 Task: Create in the project ZoneTech in Backlog an issue 'Integrate a new referral program feature into an existing e-commerce website to encourage customer acquisition and retention', assign it to team member softage.4@softage.net and change the status to IN PROGRESS.
Action: Mouse moved to (121, 186)
Screenshot: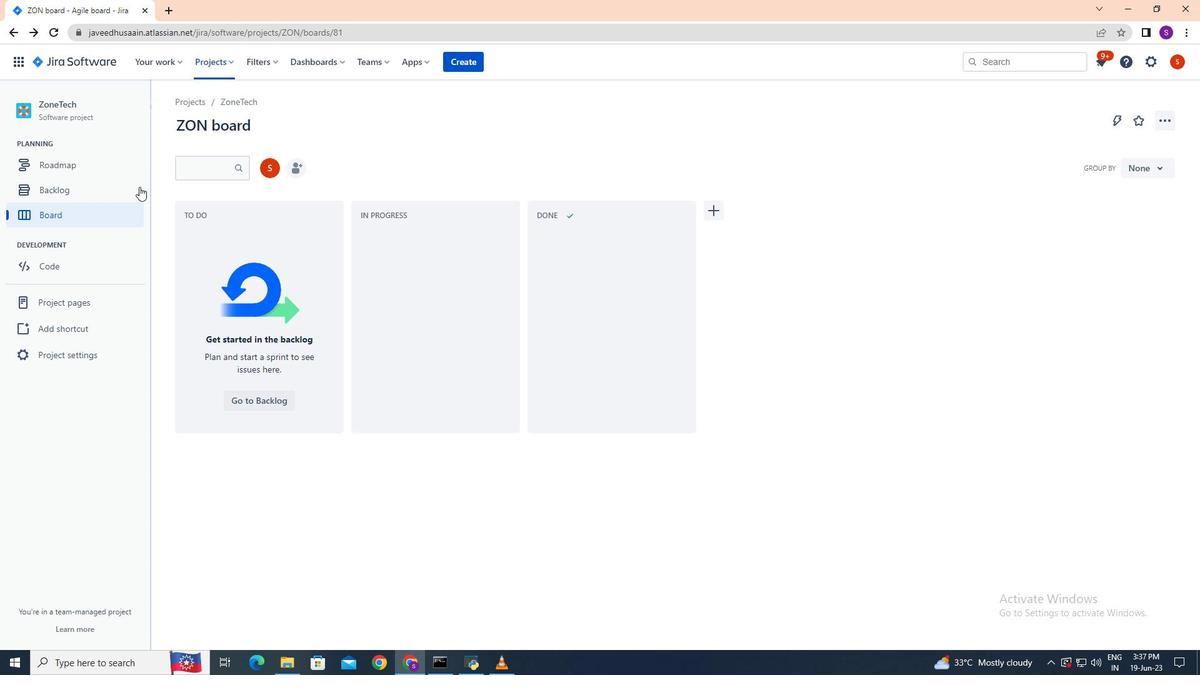
Action: Mouse pressed left at (121, 186)
Screenshot: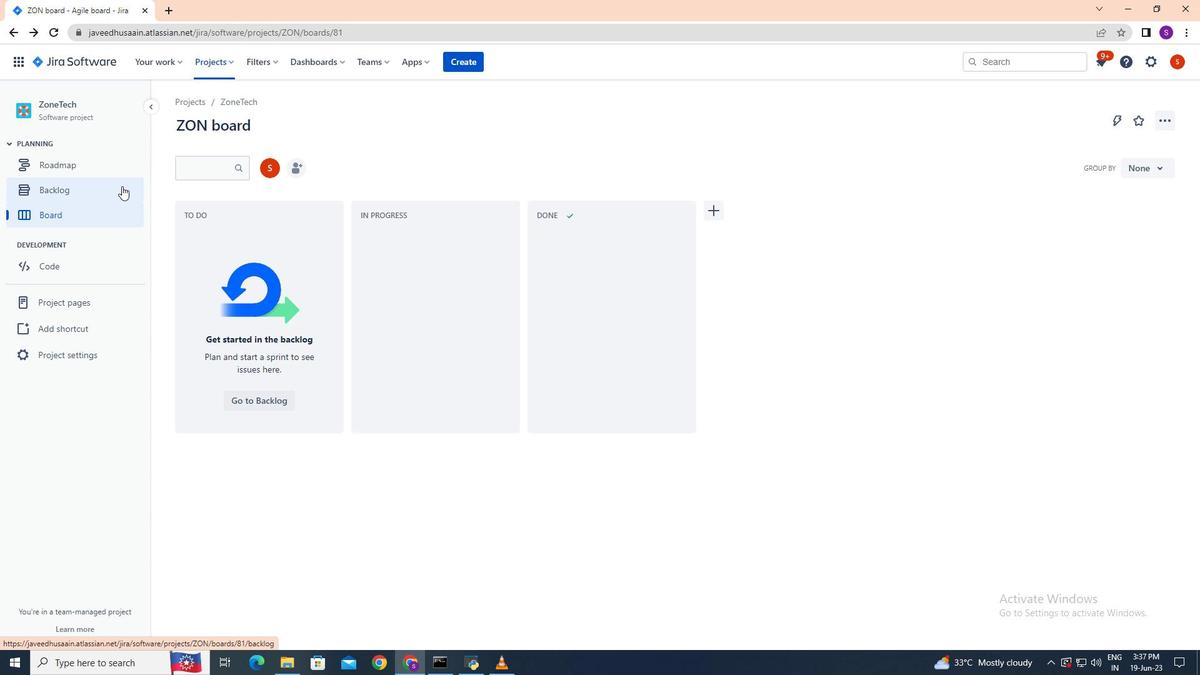 
Action: Mouse moved to (227, 246)
Screenshot: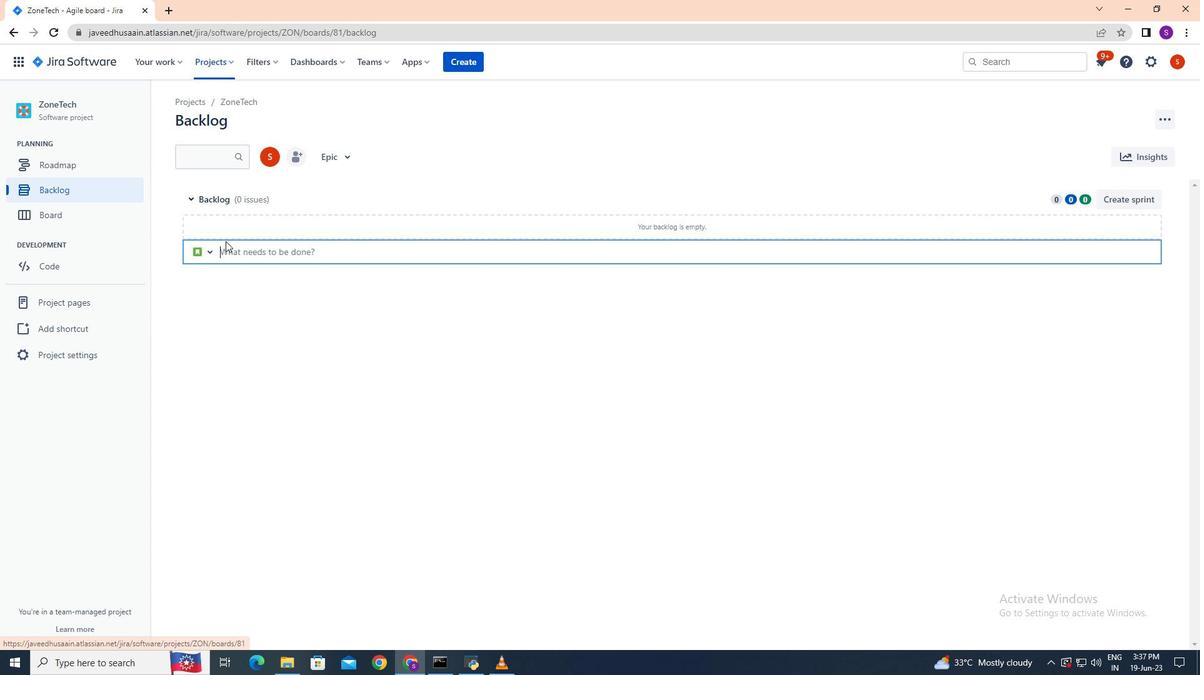 
Action: Mouse pressed left at (227, 246)
Screenshot: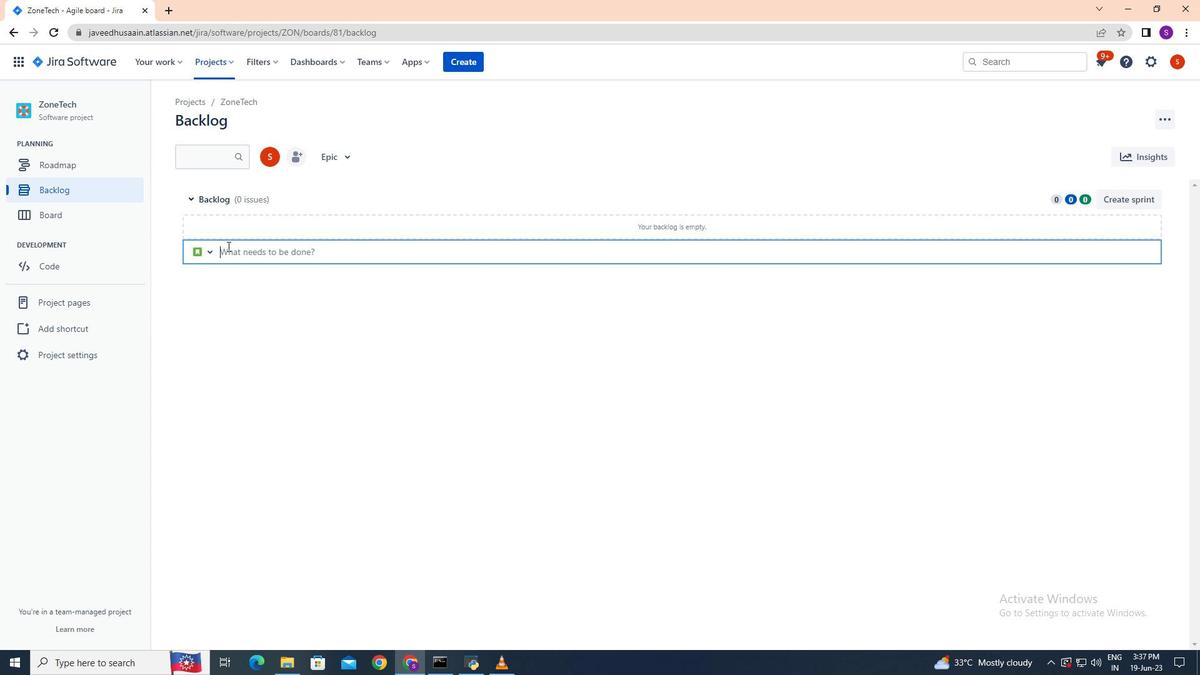 
Action: Key pressed <Key.shift><Key.shift><Key.shift><Key.shift><Key.shift><Key.shift><Key.shift><Key.shift><Key.shift><Key.shift><Key.shift><Key.shift><Key.shift>Integrate<Key.space>a<Key.space>new<Key.space>referral<Key.space>program<Key.space>feature<Key.space>into<Key.space>an<Key.space>existing<Key.space>e-commerce<Key.space>website<Key.space>to<Key.space>encourage<Key.space>customer<Key.space>qc<Key.backspace><Key.backspace>q<Key.backspace>accquisition<Key.space>and<Key.space>retention<Key.enter>
Screenshot: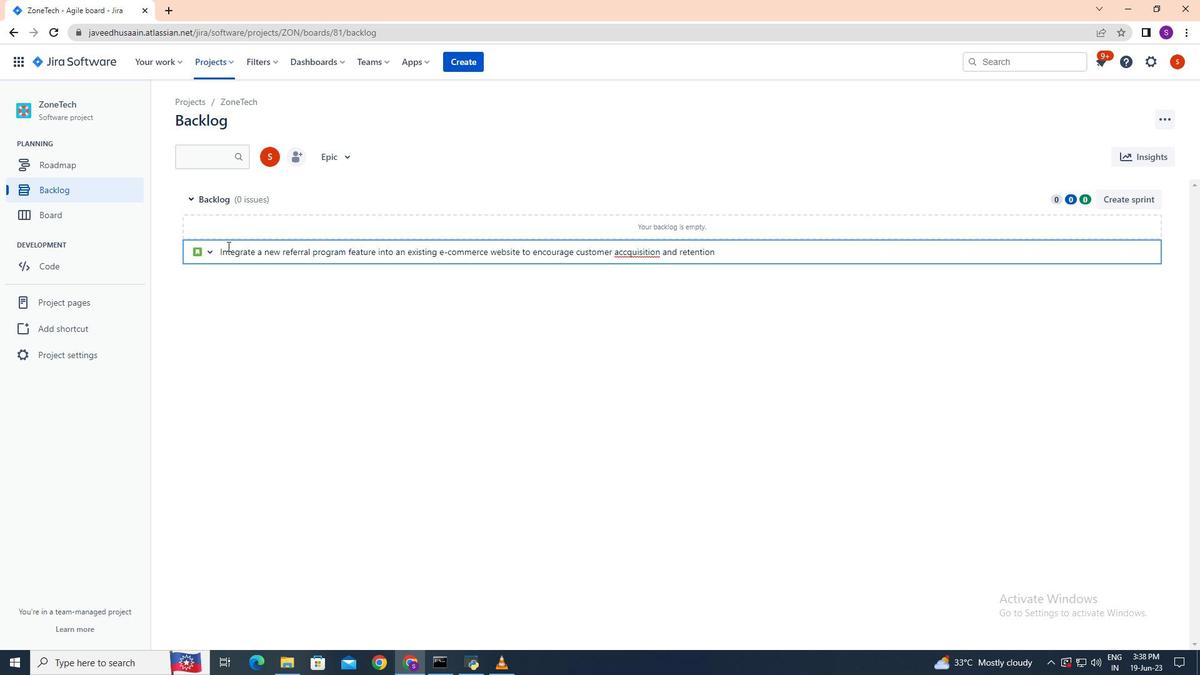 
Action: Mouse moved to (1121, 230)
Screenshot: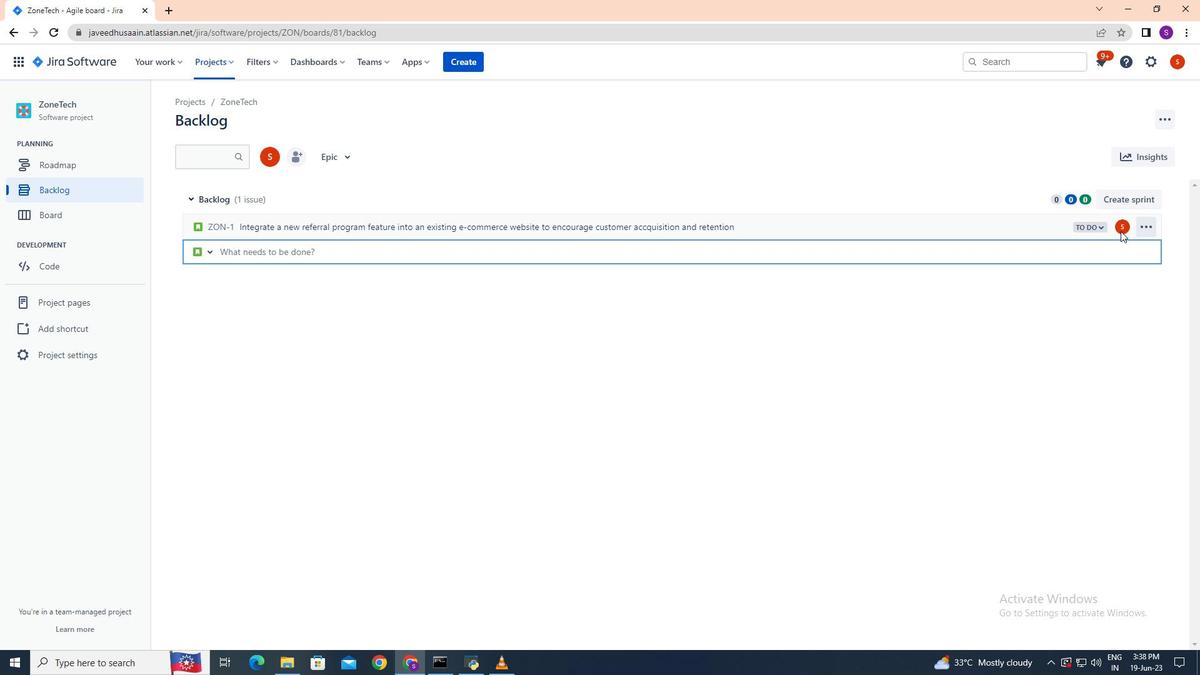 
Action: Mouse pressed left at (1121, 230)
Screenshot: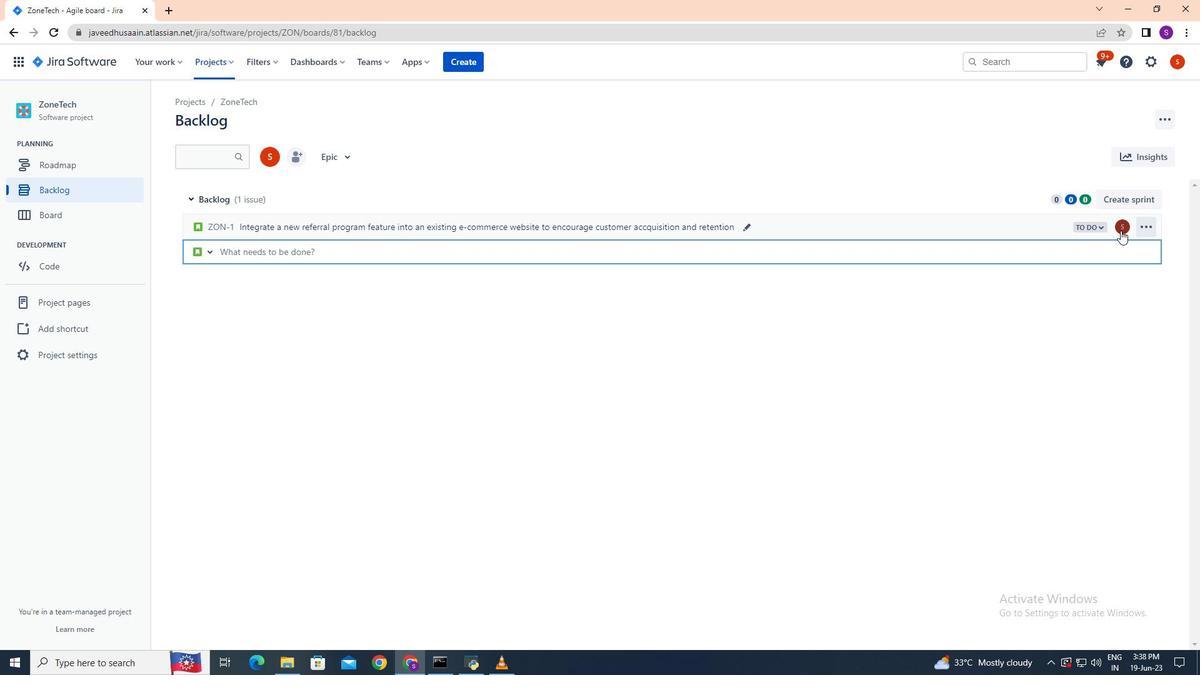 
Action: Key pressed softage.4<Key.shift>@softage.net
Screenshot: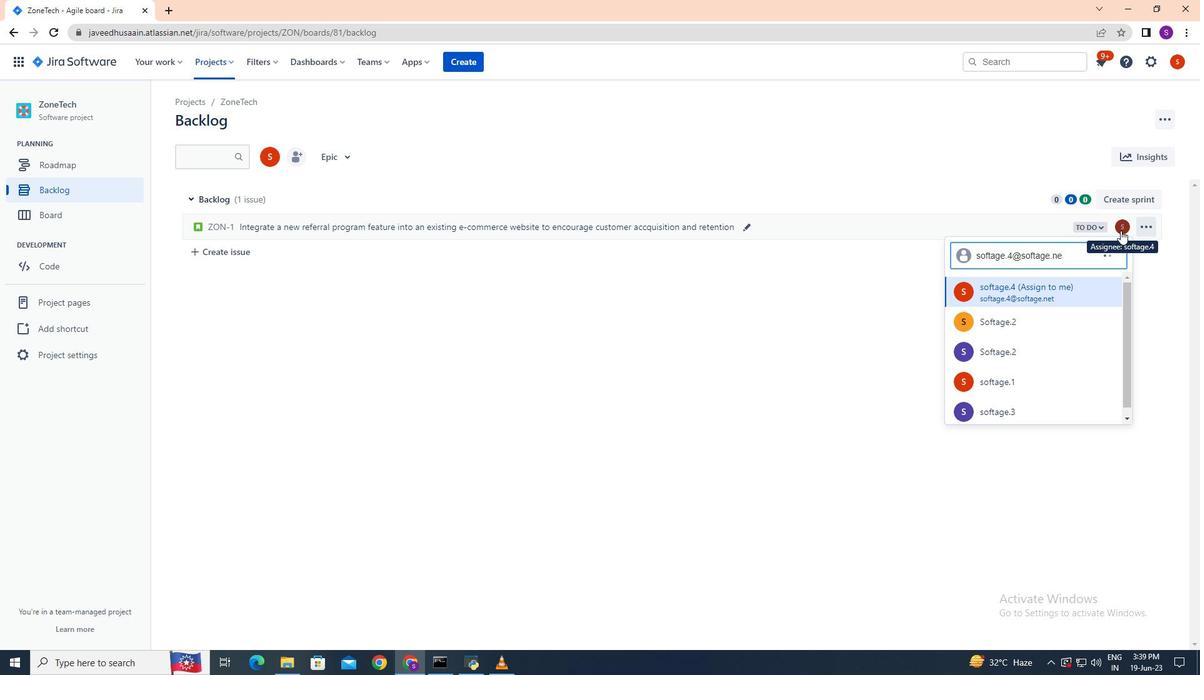 
Action: Mouse moved to (1077, 282)
Screenshot: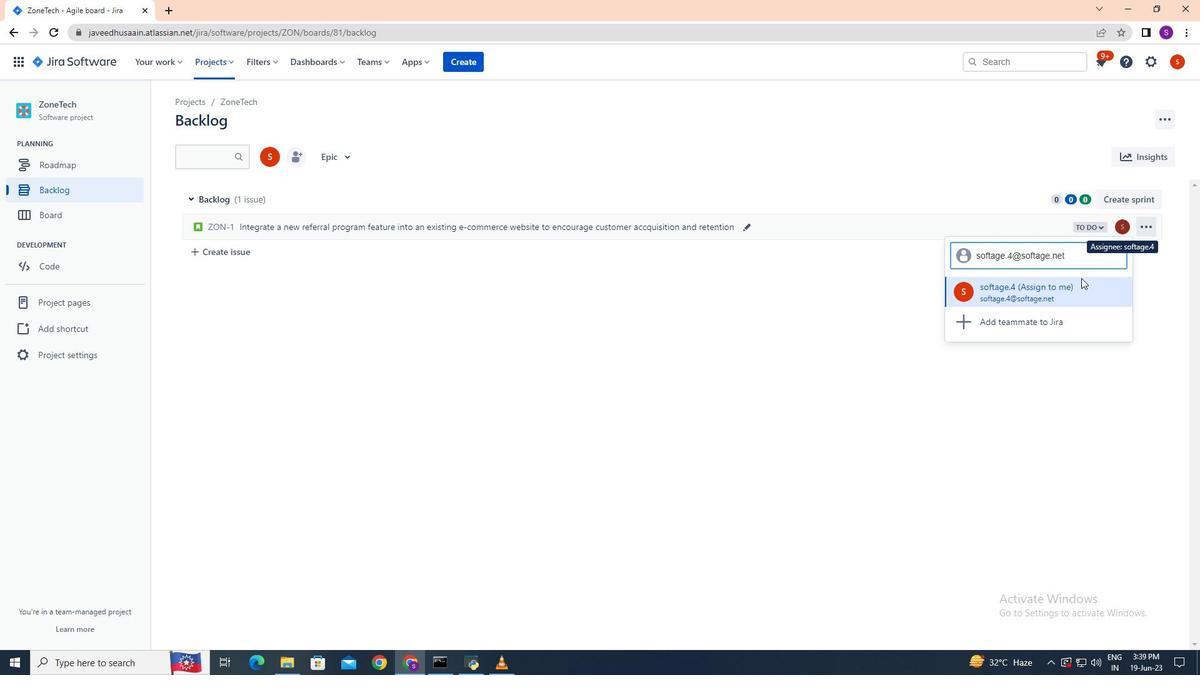 
Action: Mouse pressed left at (1077, 282)
Screenshot: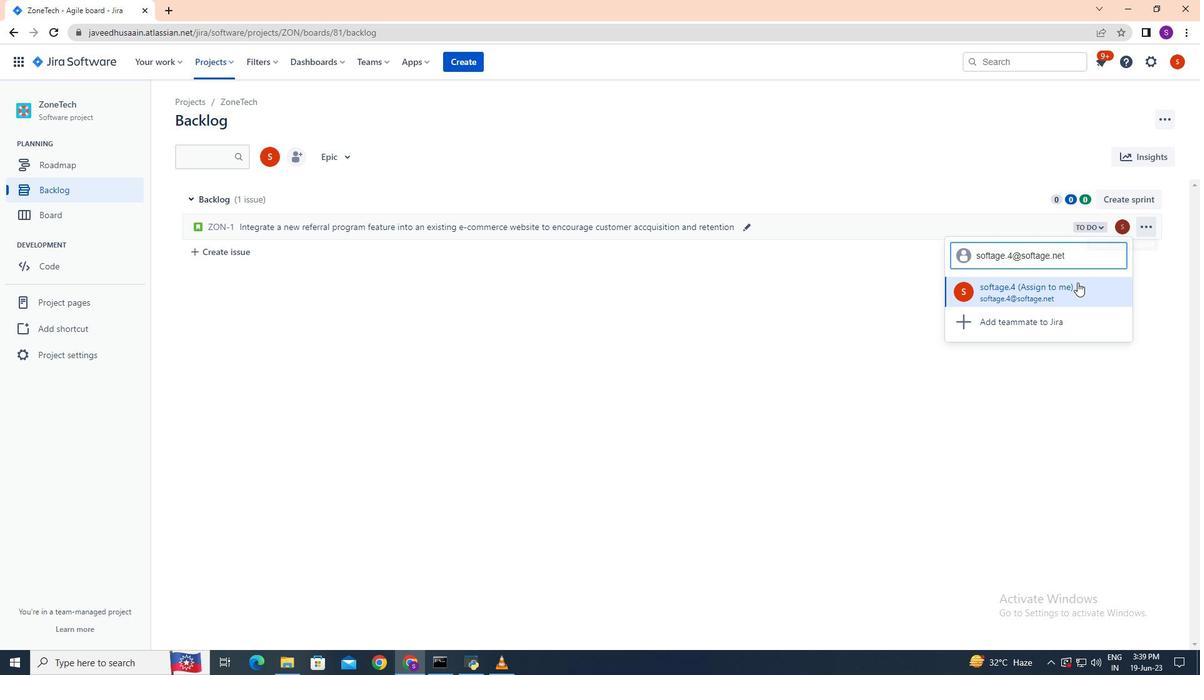 
Action: Mouse moved to (1096, 228)
Screenshot: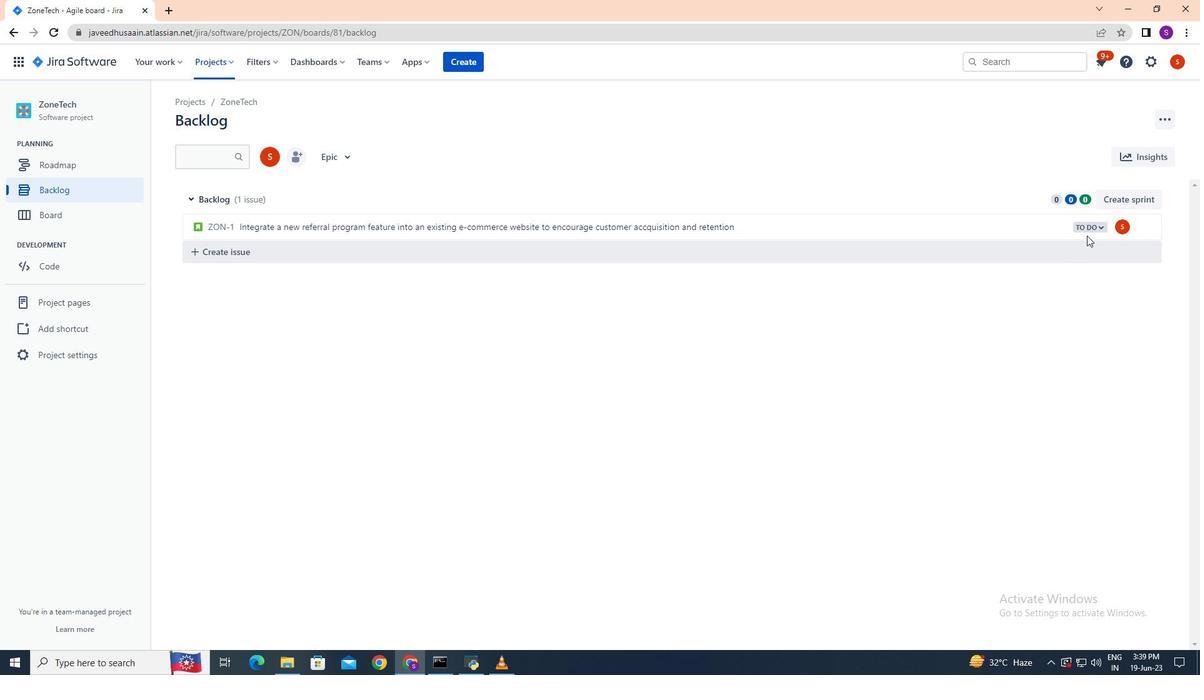 
Action: Mouse pressed left at (1096, 228)
Screenshot: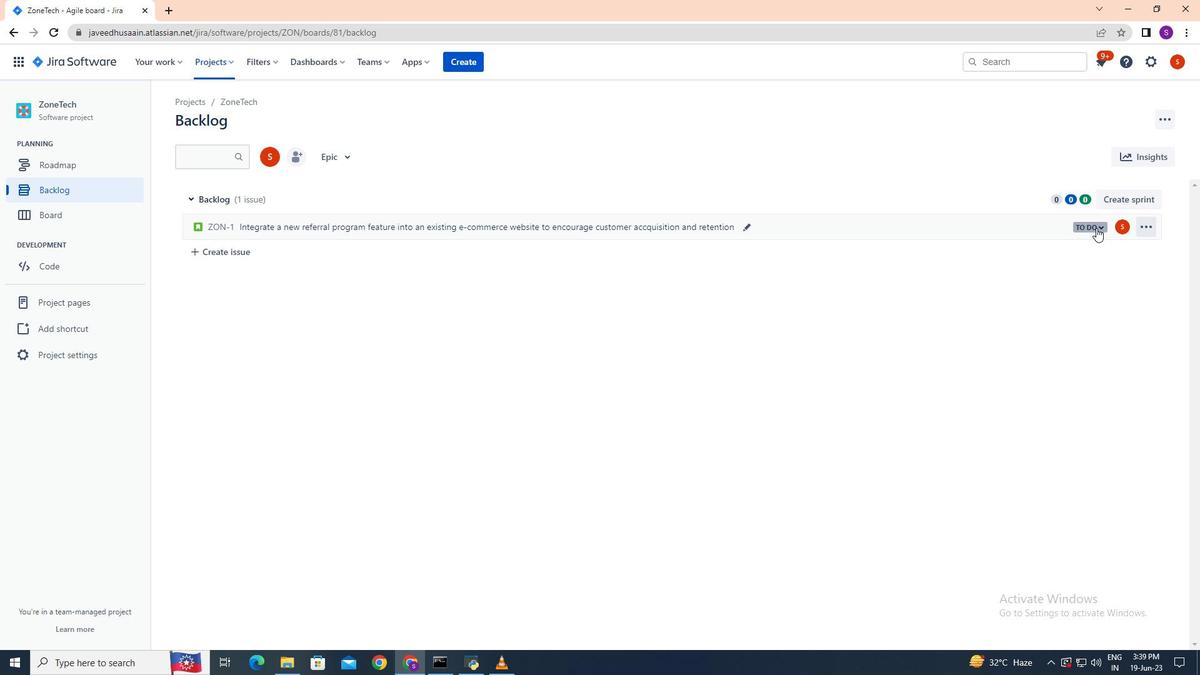 
Action: Mouse moved to (1037, 257)
Screenshot: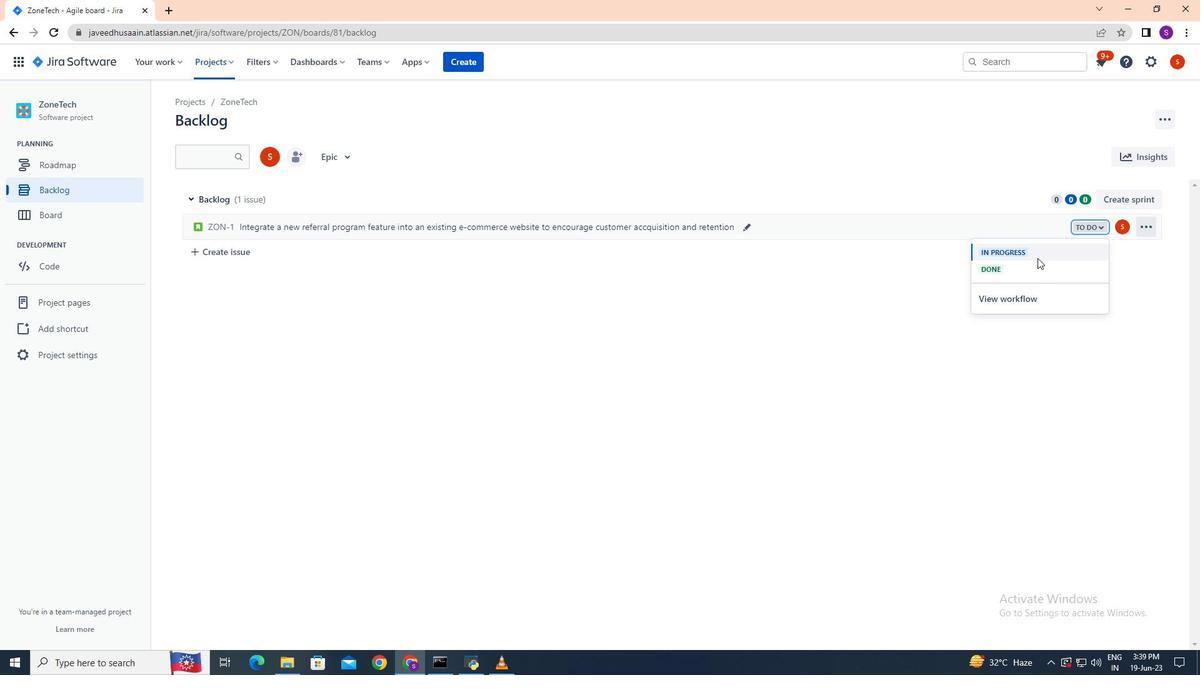 
Action: Mouse pressed left at (1037, 257)
Screenshot: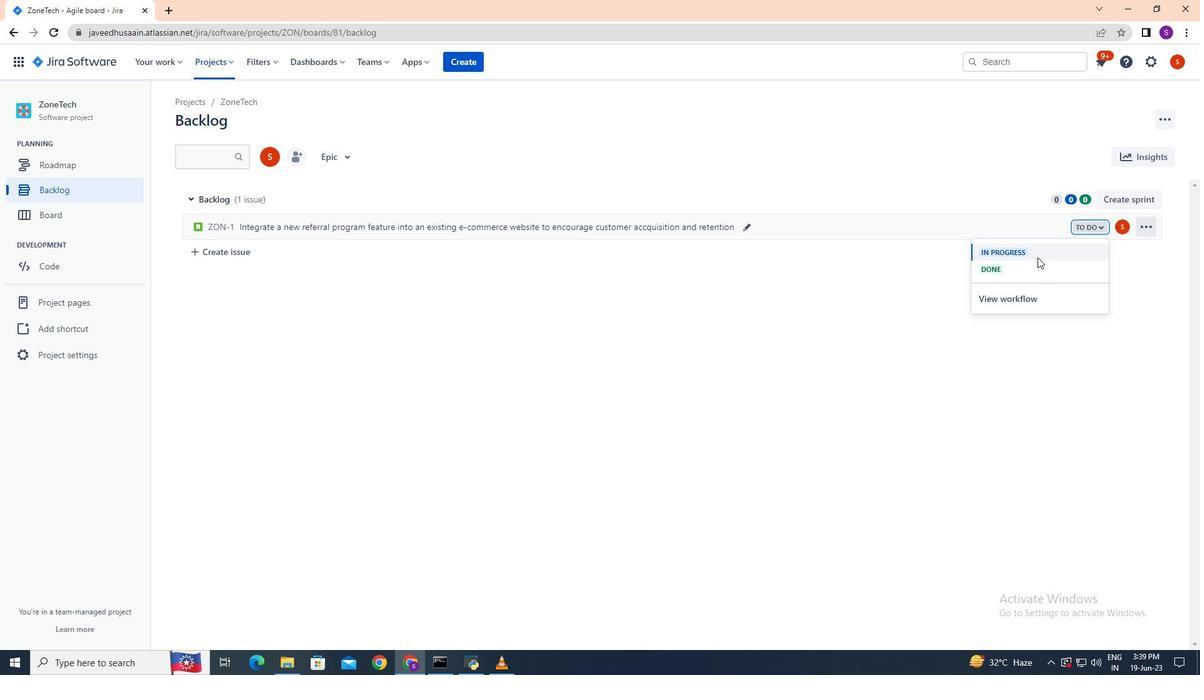 
